 Task: Add Follow Your Heart Dairy-Free American Slices to the cart.
Action: Mouse pressed left at (27, 141)
Screenshot: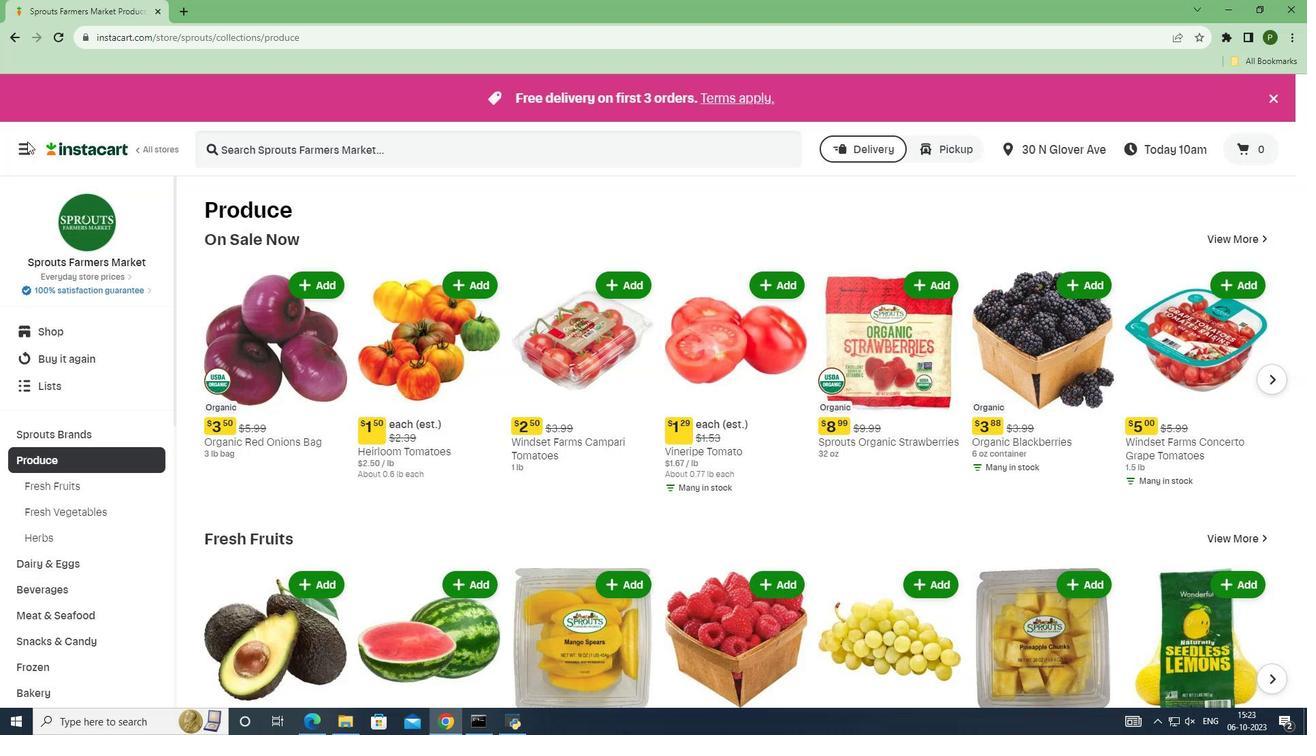 
Action: Mouse moved to (68, 360)
Screenshot: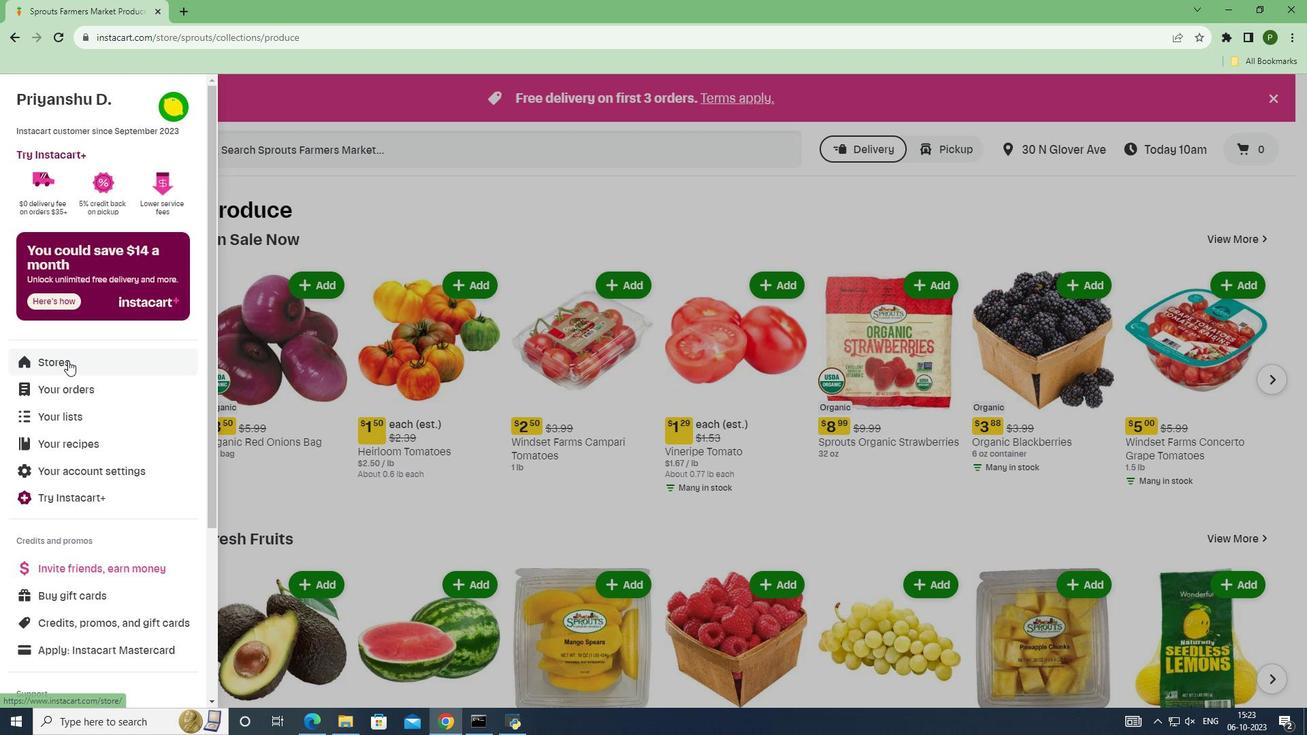 
Action: Mouse pressed left at (68, 360)
Screenshot: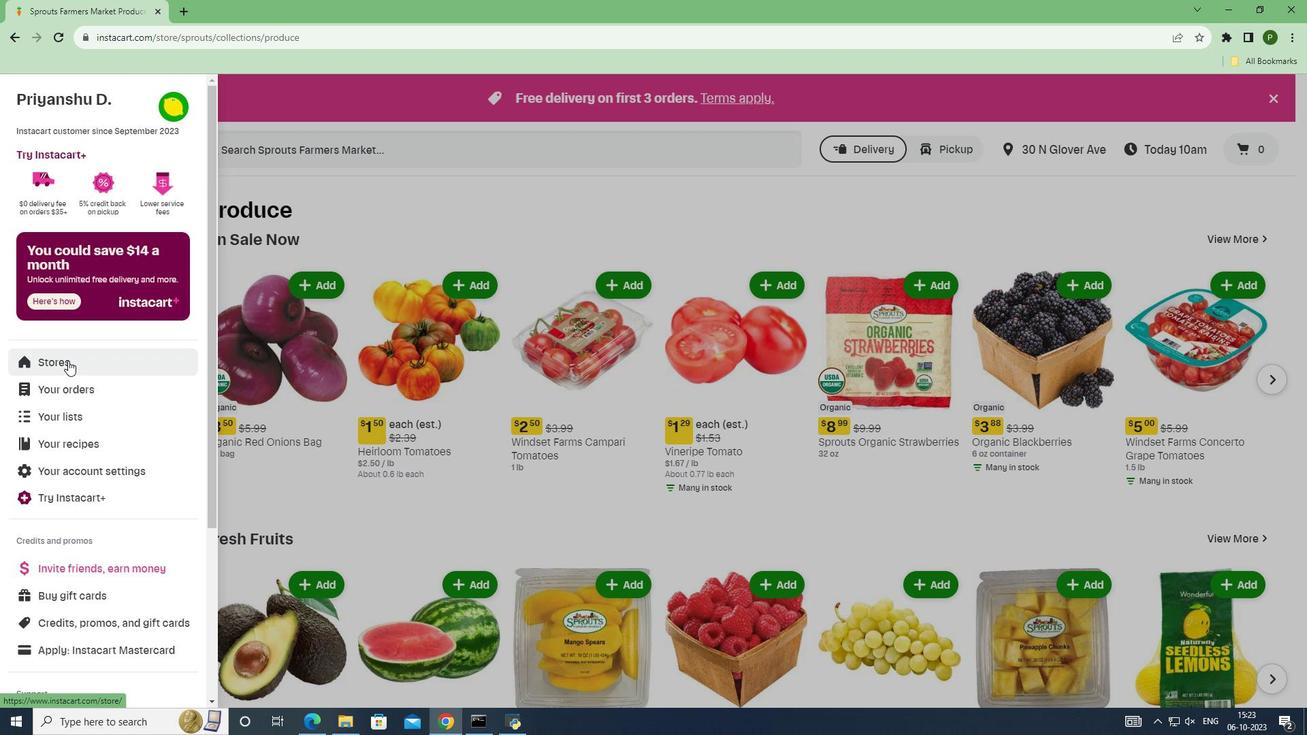 
Action: Mouse moved to (333, 134)
Screenshot: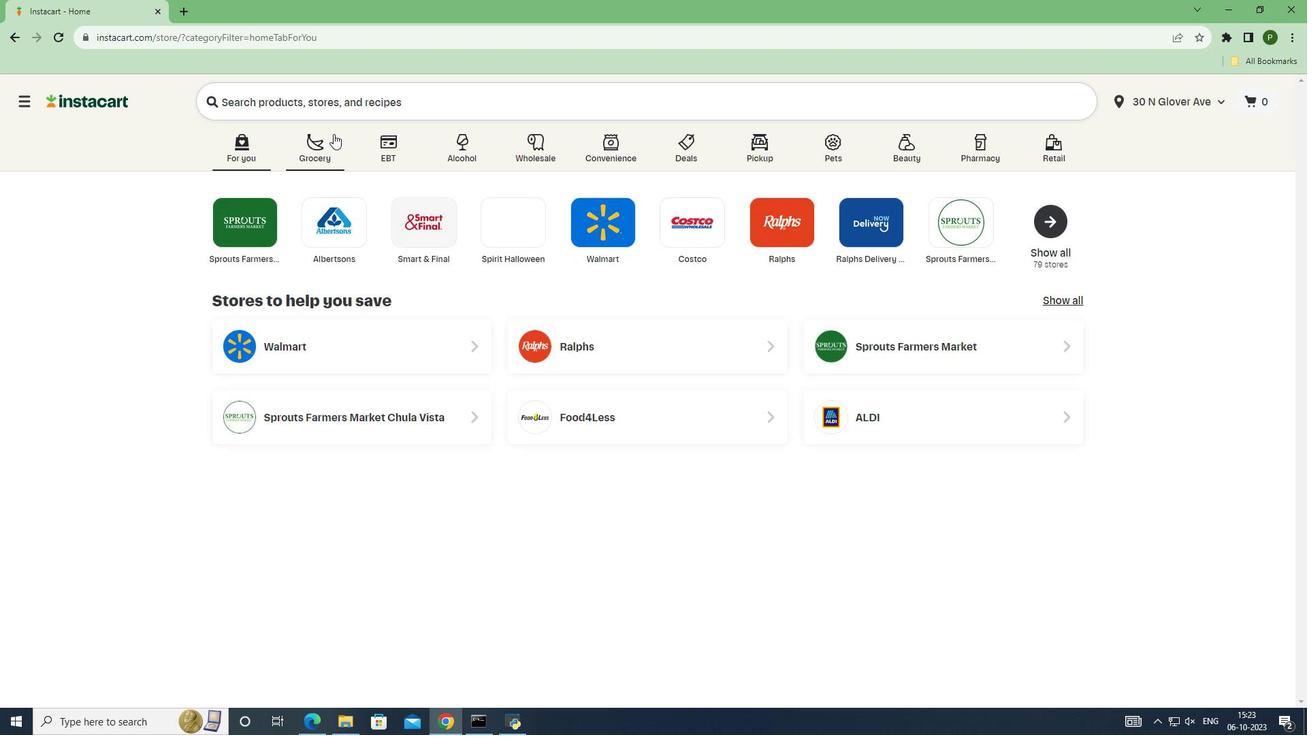 
Action: Mouse pressed left at (333, 134)
Screenshot: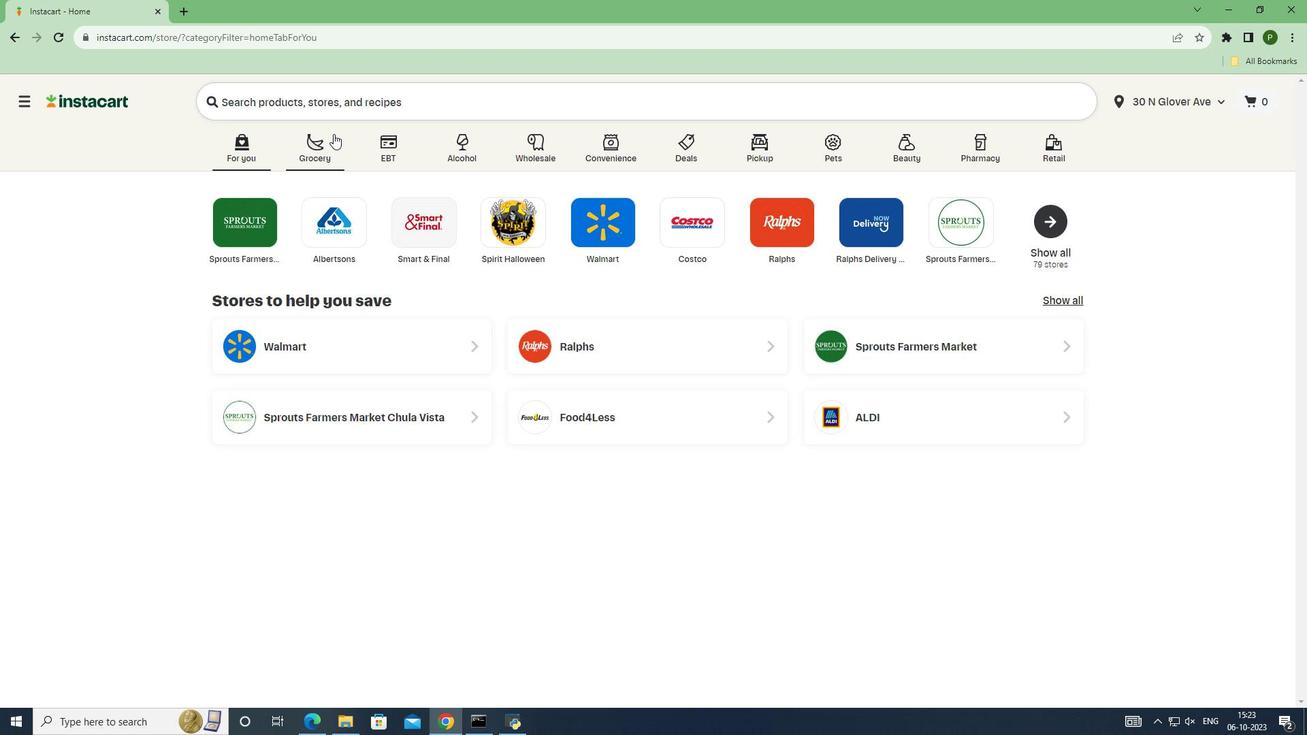 
Action: Mouse moved to (841, 319)
Screenshot: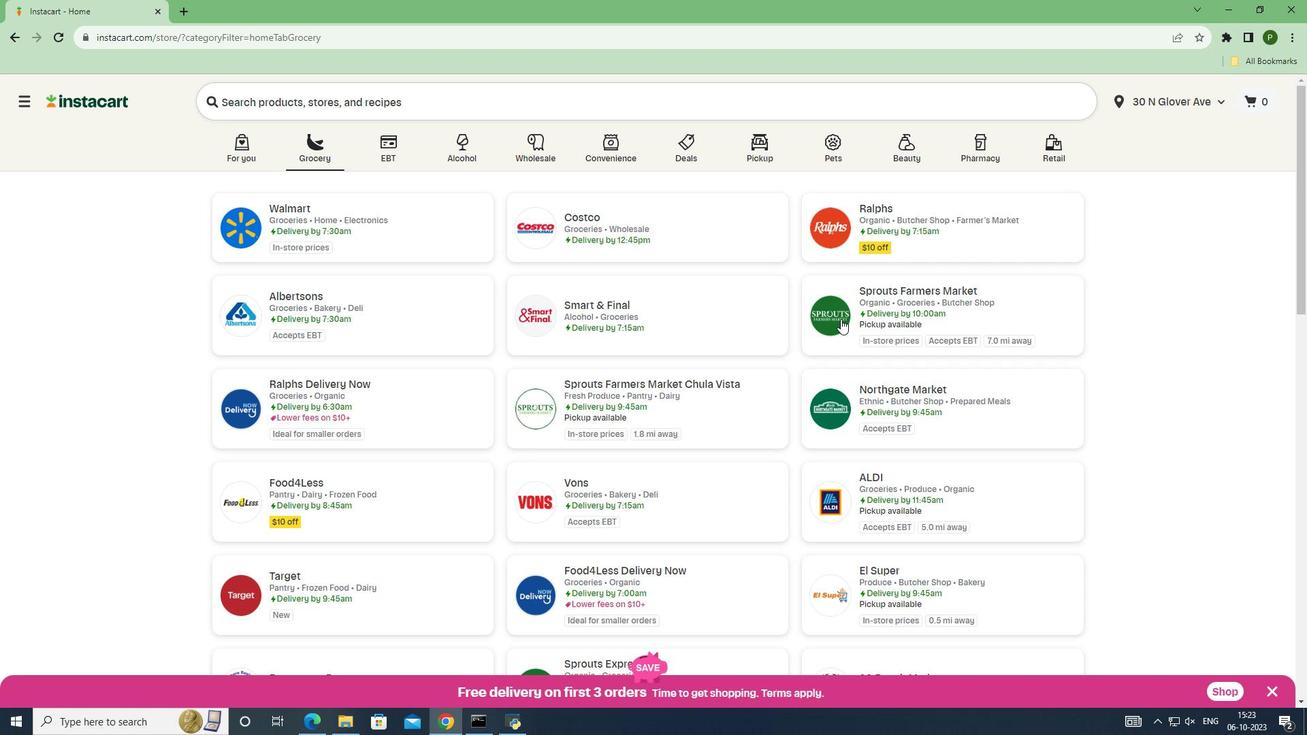 
Action: Mouse pressed left at (841, 319)
Screenshot: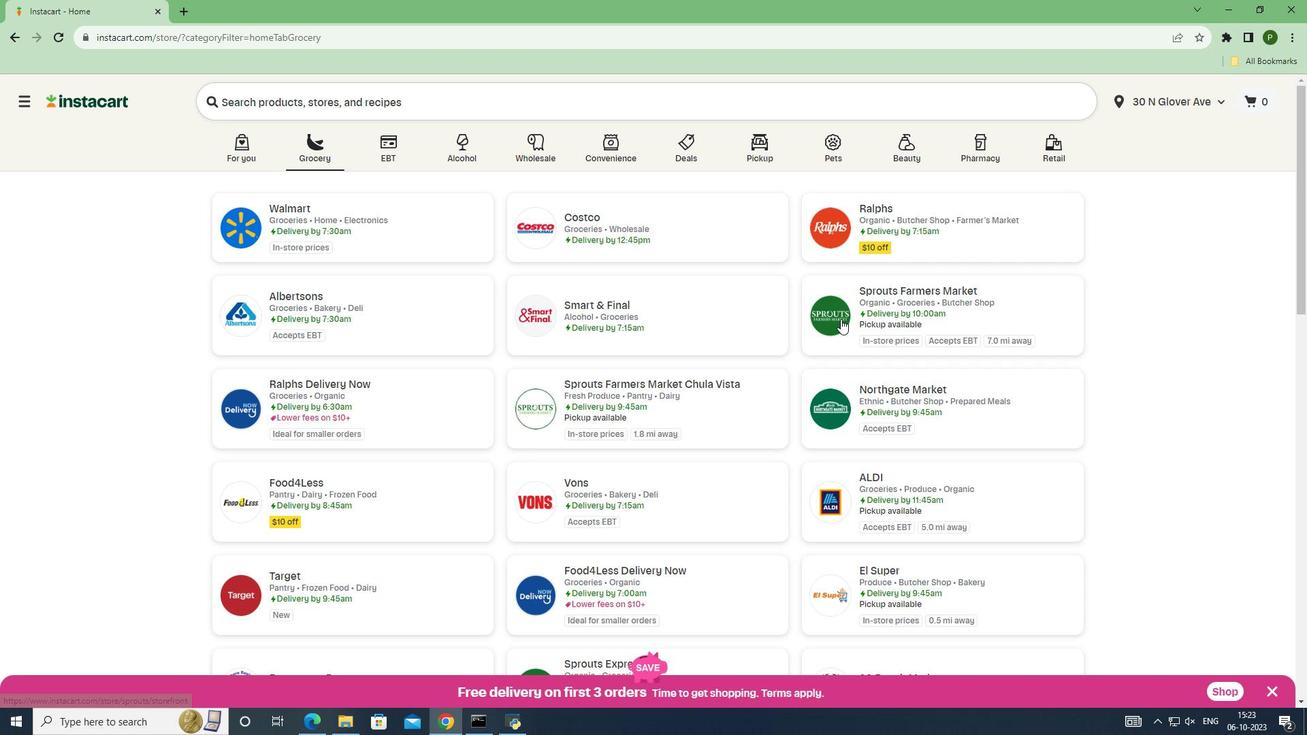 
Action: Mouse moved to (90, 465)
Screenshot: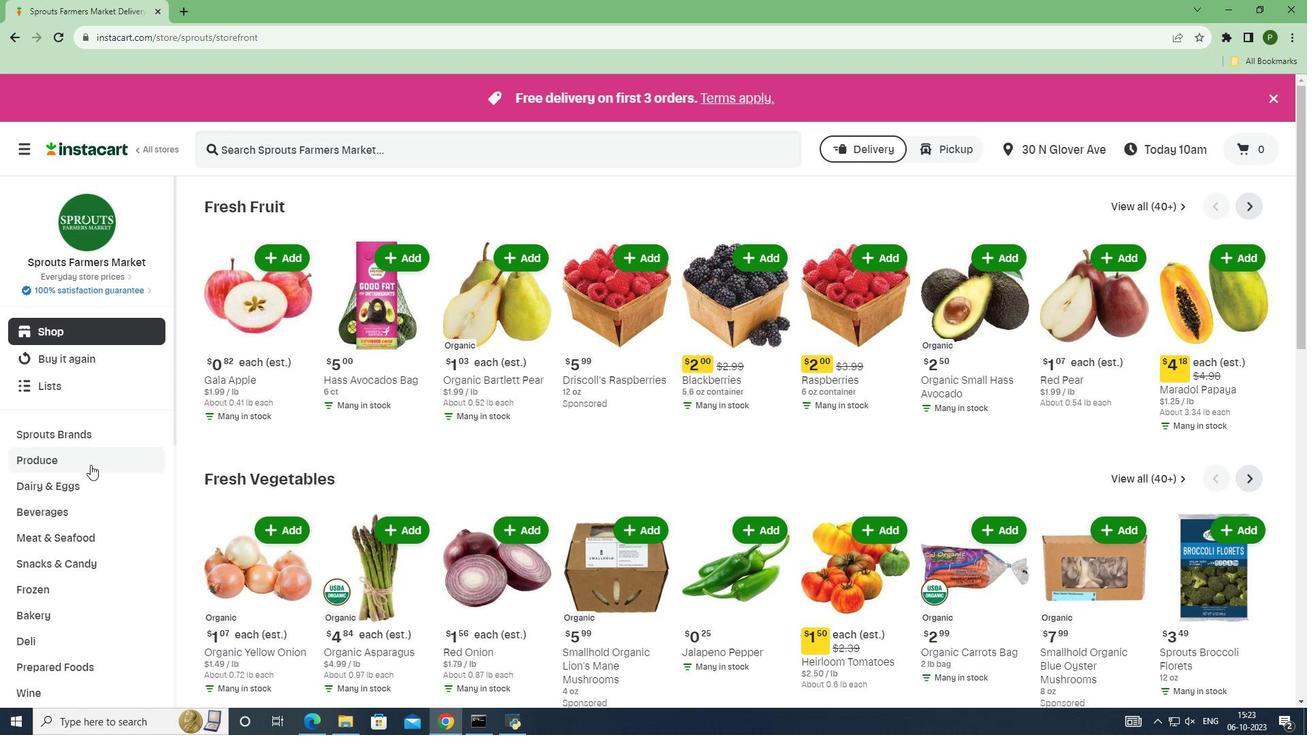 
Action: Mouse scrolled (90, 464) with delta (0, 0)
Screenshot: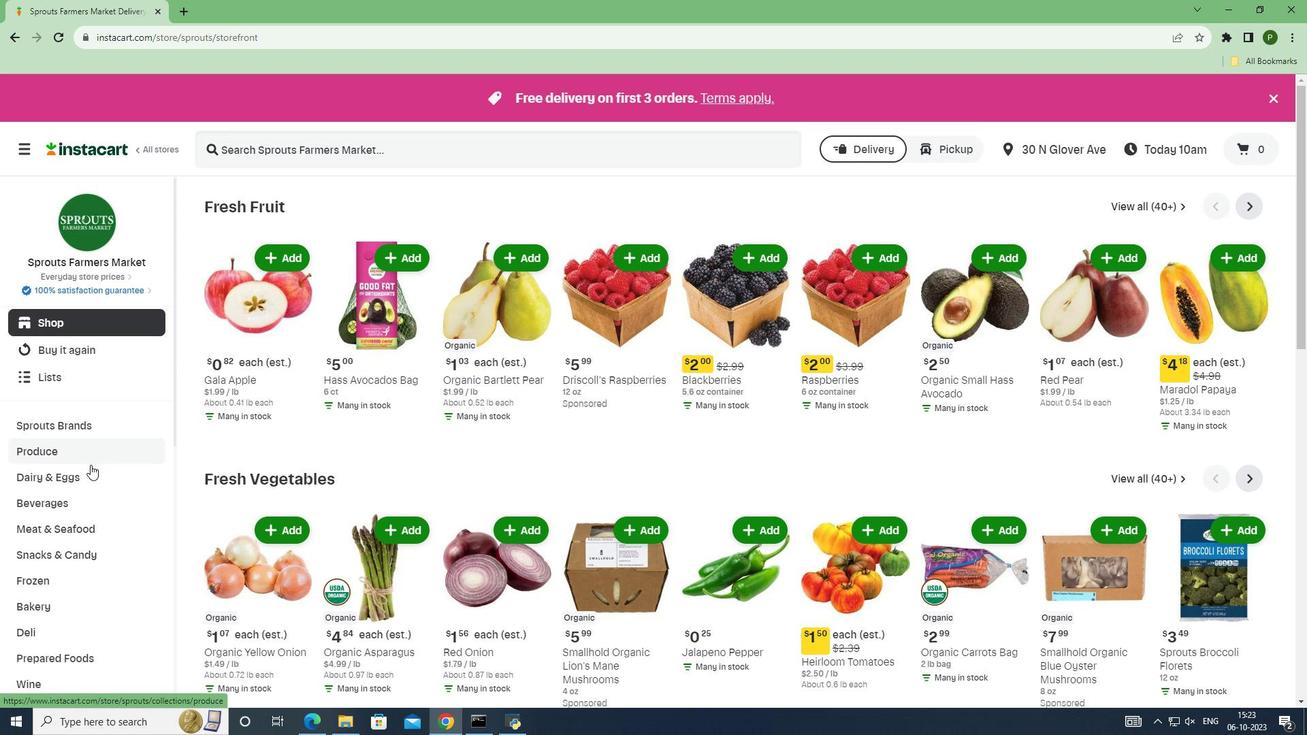 
Action: Mouse moved to (74, 420)
Screenshot: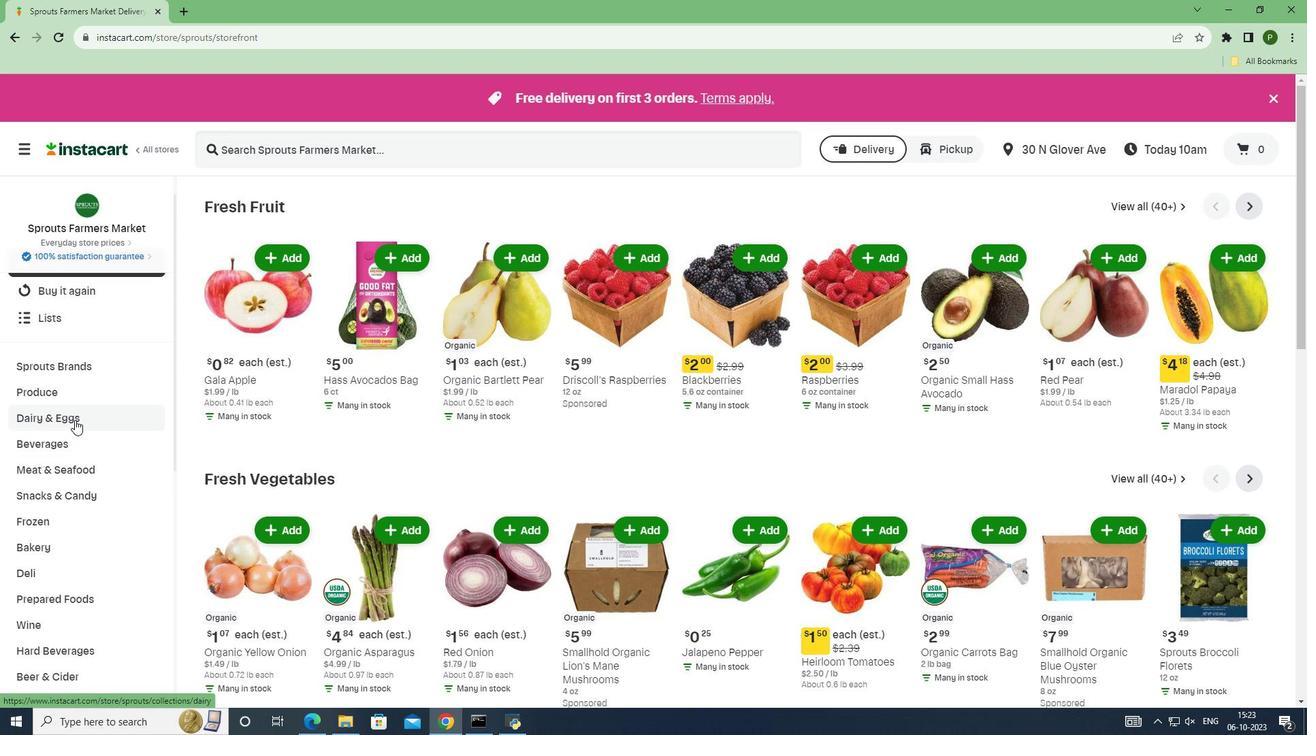 
Action: Mouse pressed left at (74, 420)
Screenshot: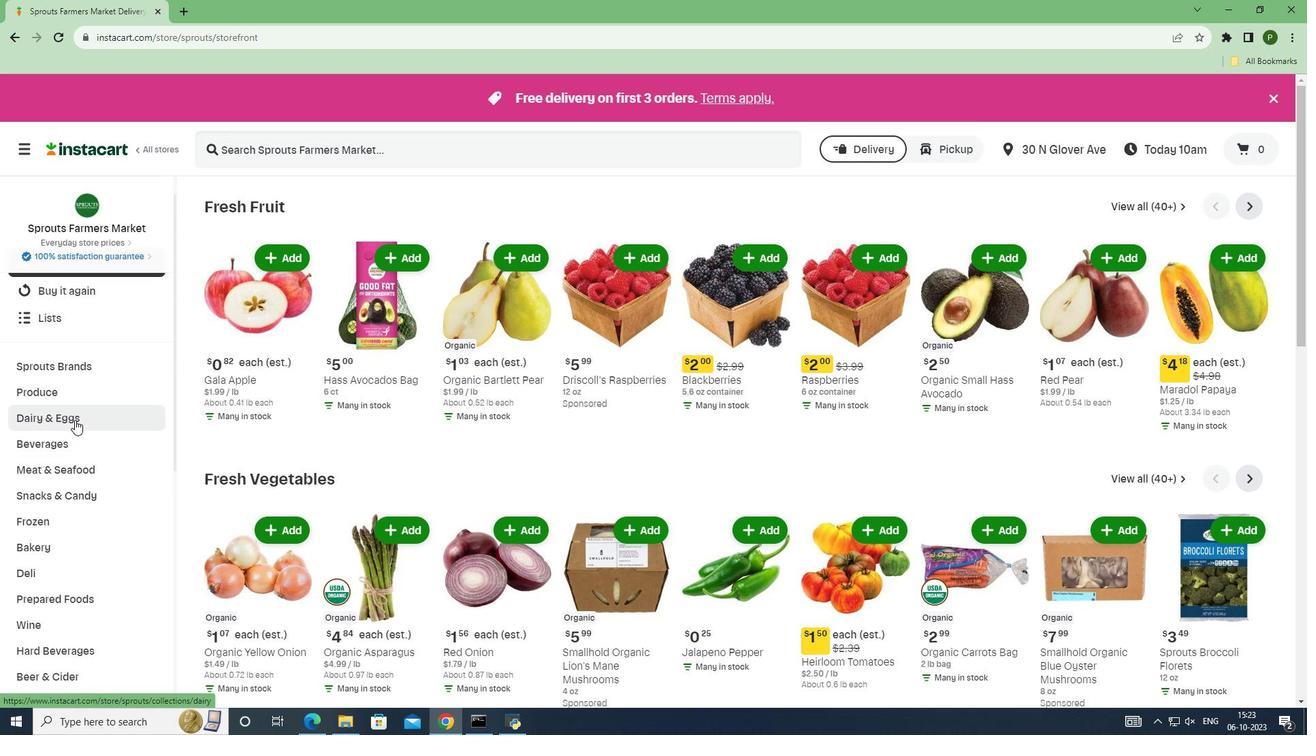 
Action: Mouse moved to (71, 463)
Screenshot: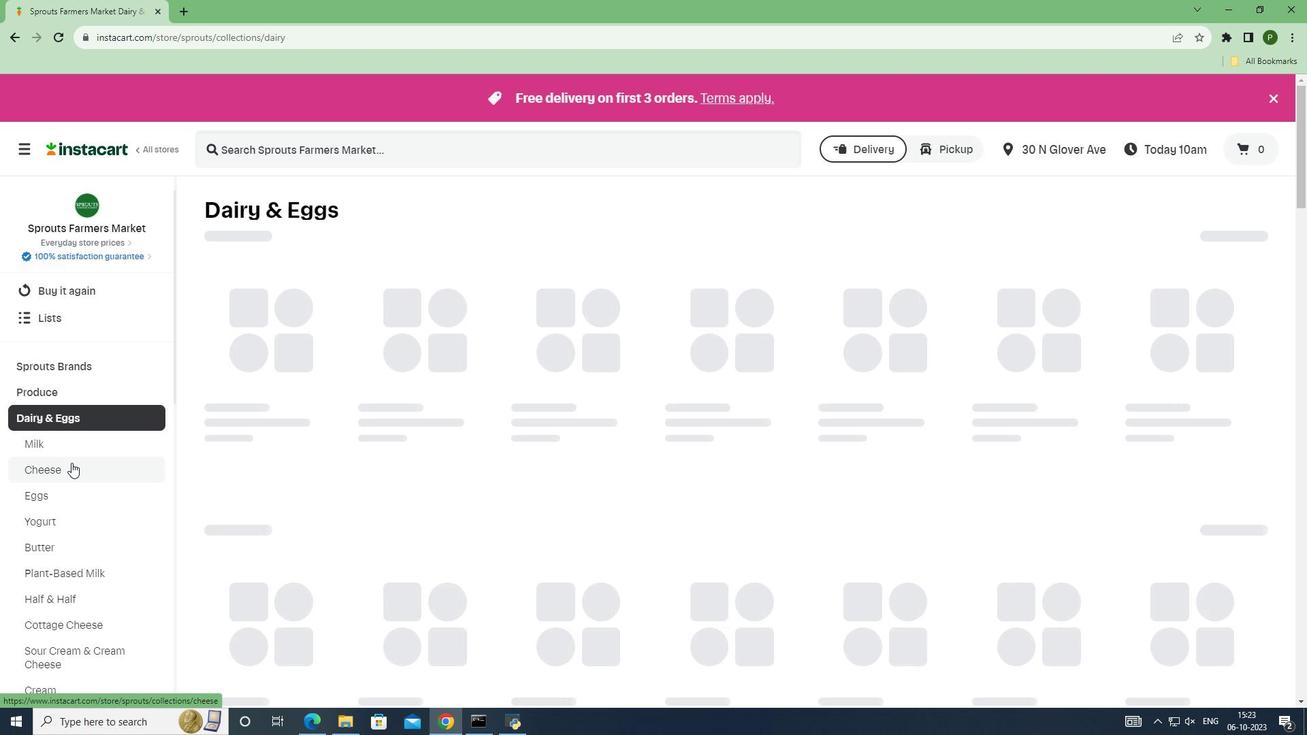 
Action: Mouse pressed left at (71, 463)
Screenshot: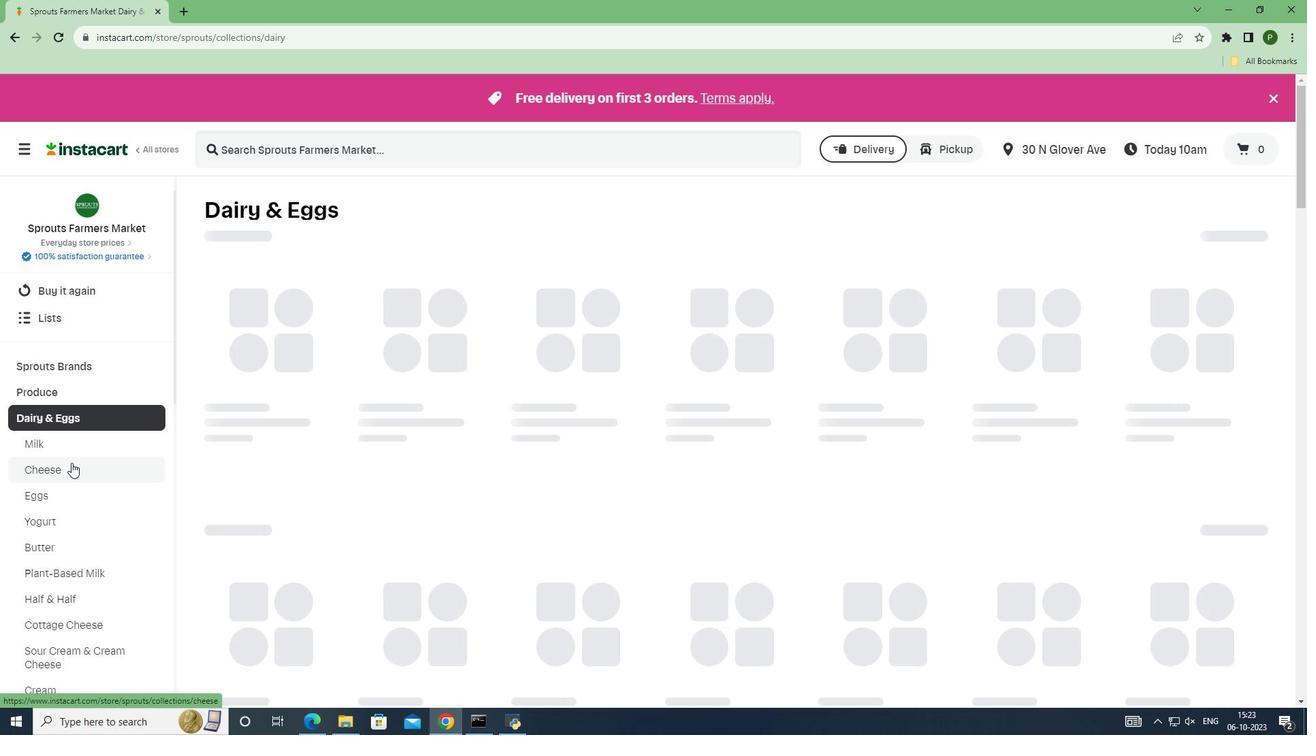 
Action: Mouse moved to (256, 145)
Screenshot: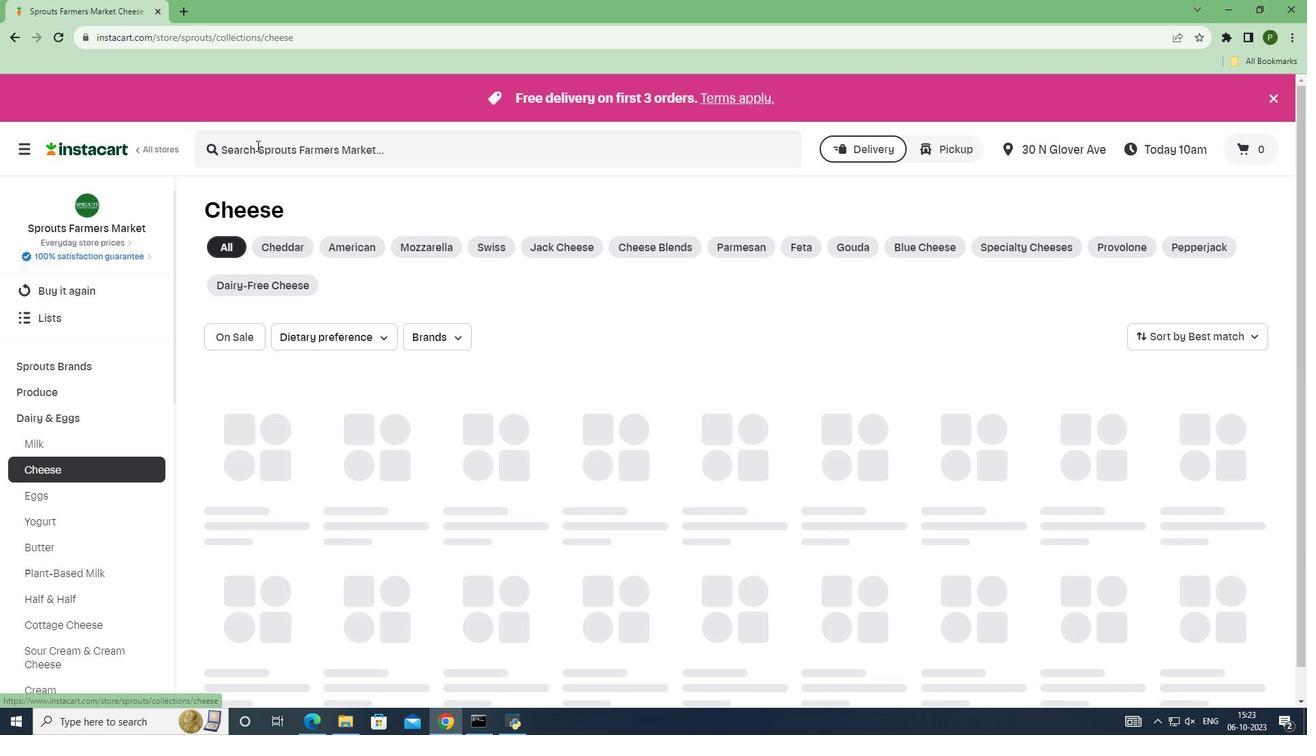 
Action: Mouse pressed left at (256, 145)
Screenshot: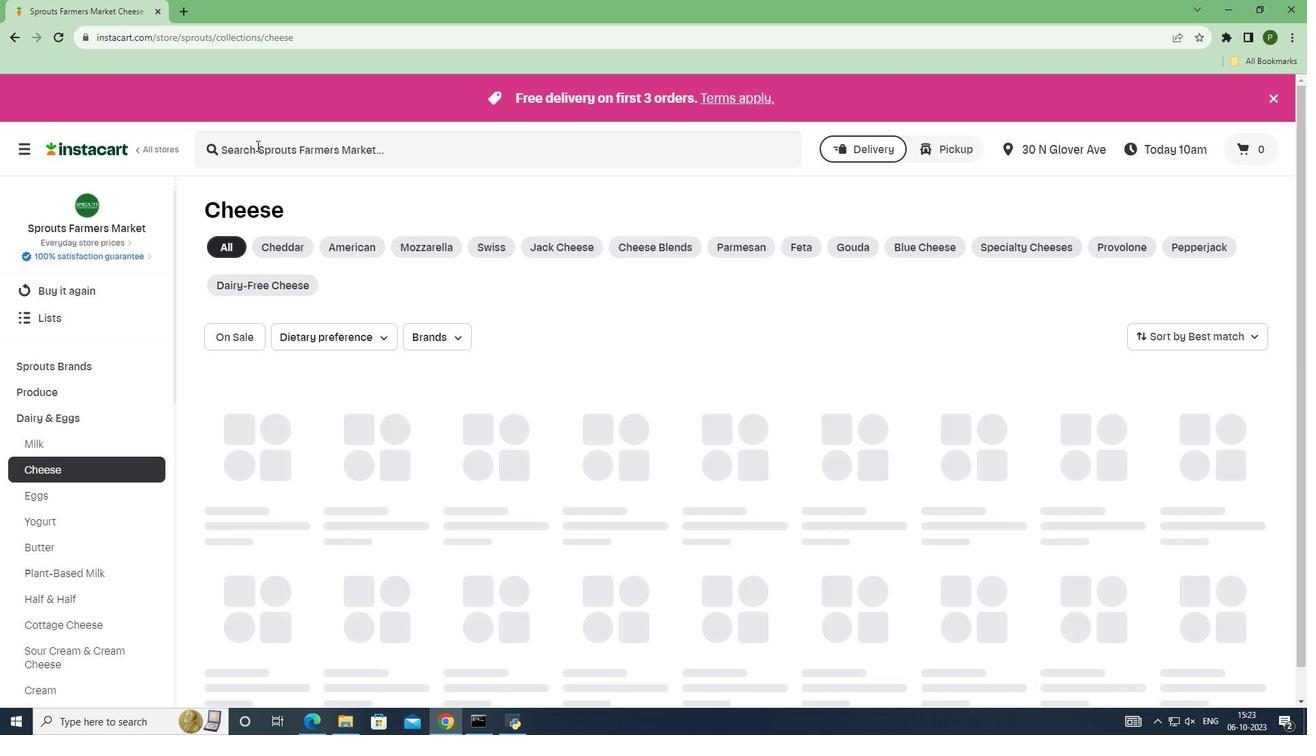 
Action: Mouse moved to (257, 145)
Screenshot: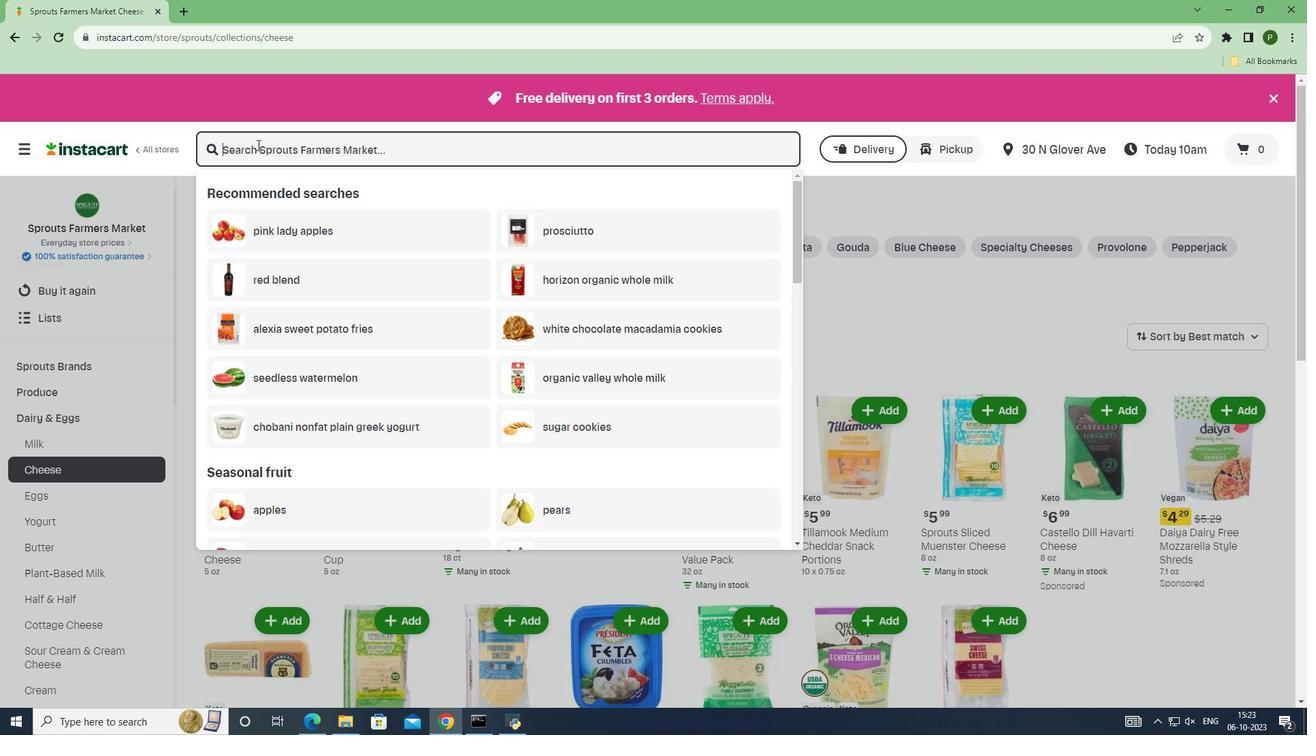 
Action: Key pressed <Key.caps_lock>F<Key.caps_lock>ollow<Key.space><Key.caps_lock>Y<Key.caps_lock>our<Key.space><Key.caps_lock>H<Key.caps_lock>eart<Key.space><Key.caps_lock>D<Key.caps_lock>airy-<Key.caps_lock>F<Key.caps_lock>ree<Key.space><Key.caps_lock>A<Key.caps_lock>merican<Key.space><Key.caps_lock>S<Key.caps_lock>lices<Key.space><Key.enter>
Screenshot: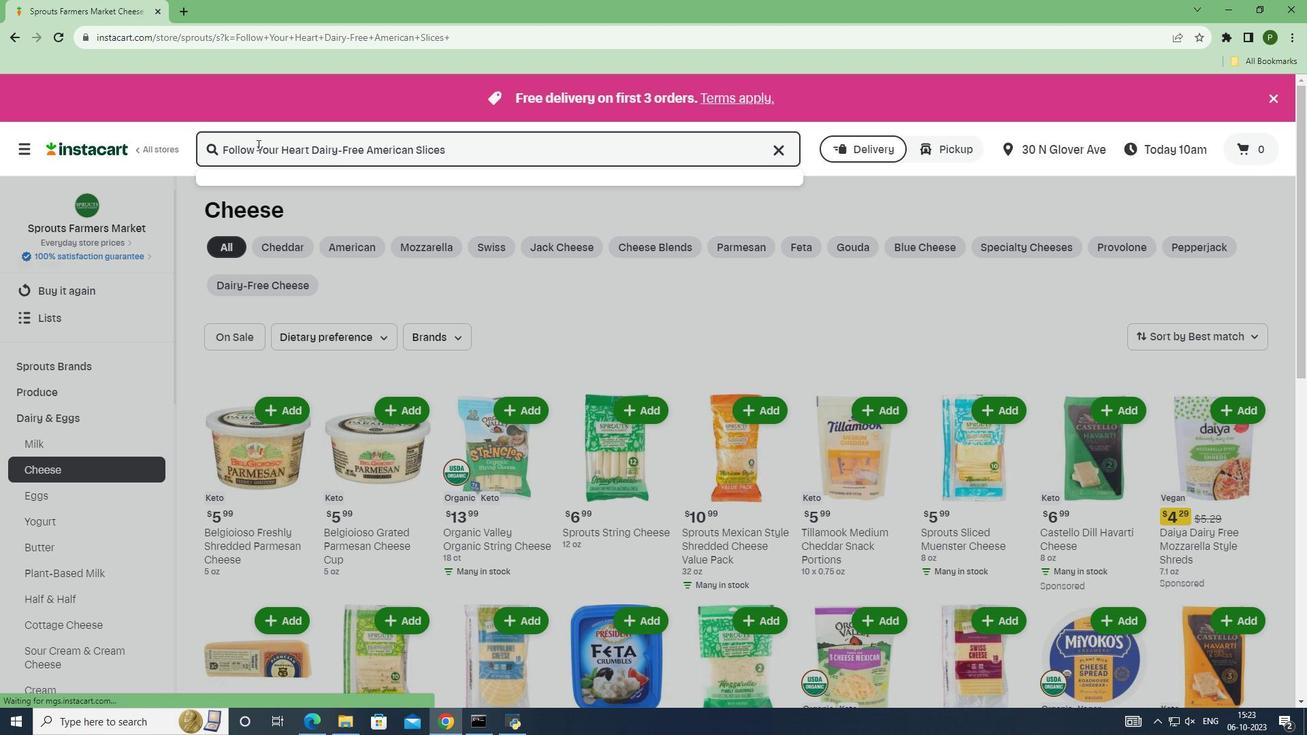 
Action: Mouse moved to (365, 292)
Screenshot: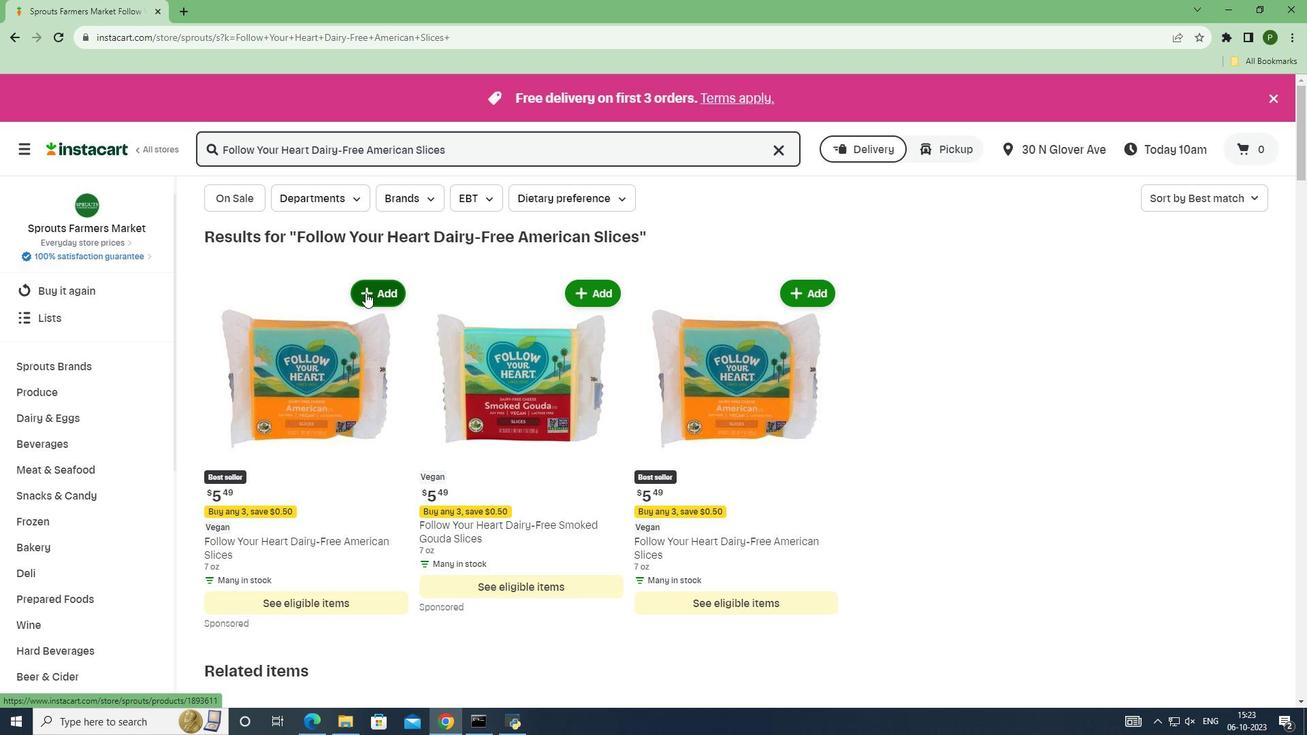 
Action: Mouse pressed left at (365, 292)
Screenshot: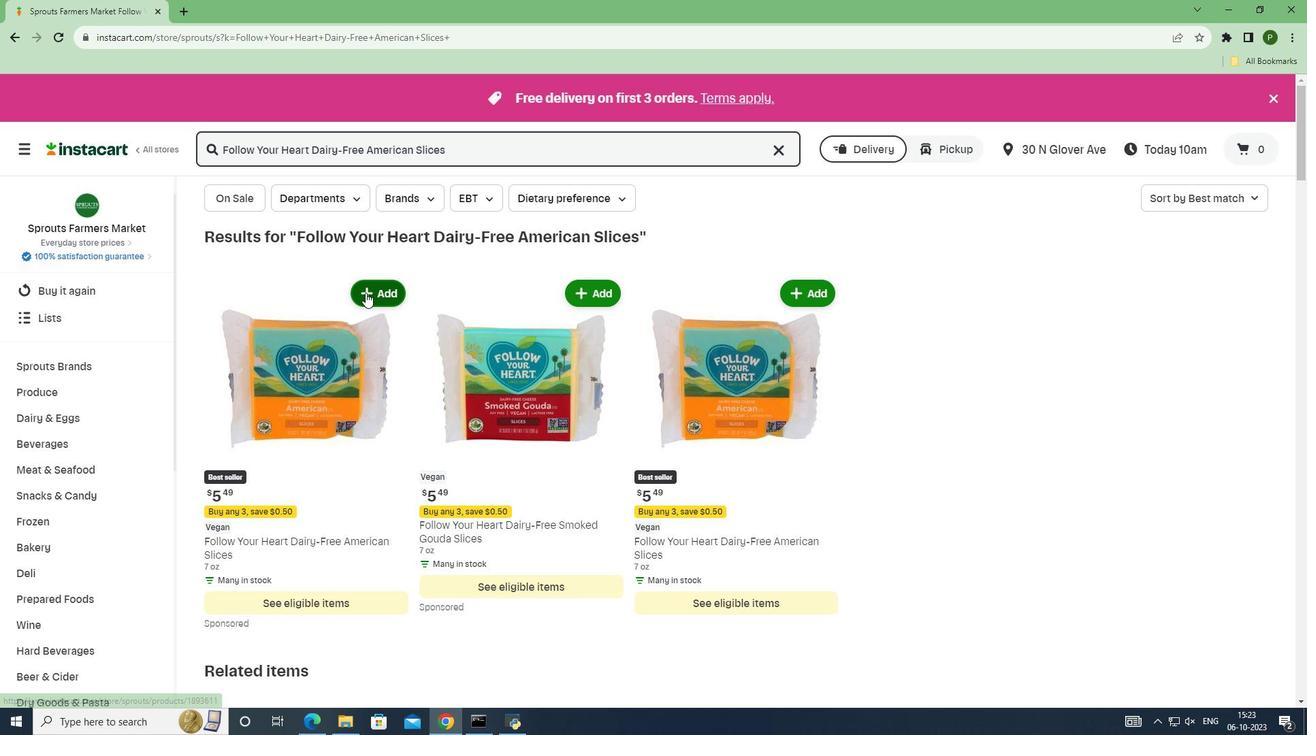 
Action: Mouse moved to (398, 362)
Screenshot: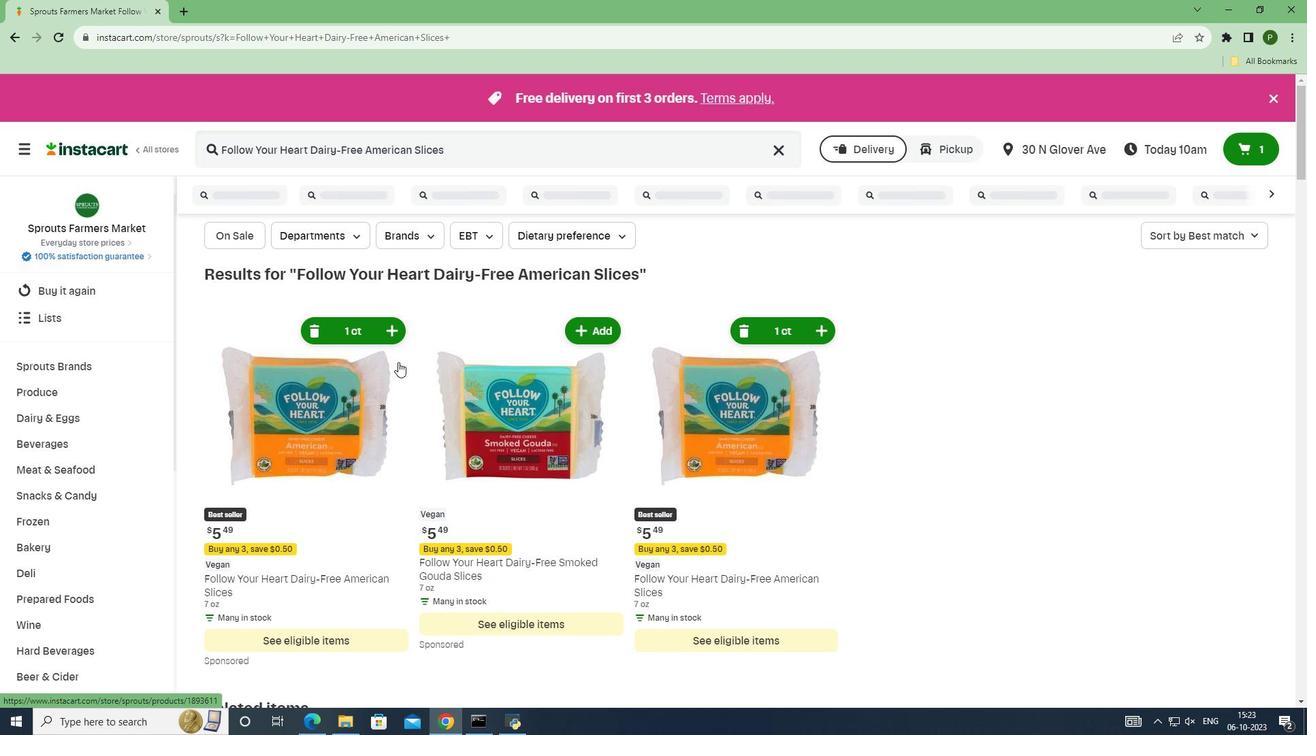 
